 Task: Use the formula "ISFORMULA" in spreadsheet "Project portfolio".
Action: Mouse moved to (111, 89)
Screenshot: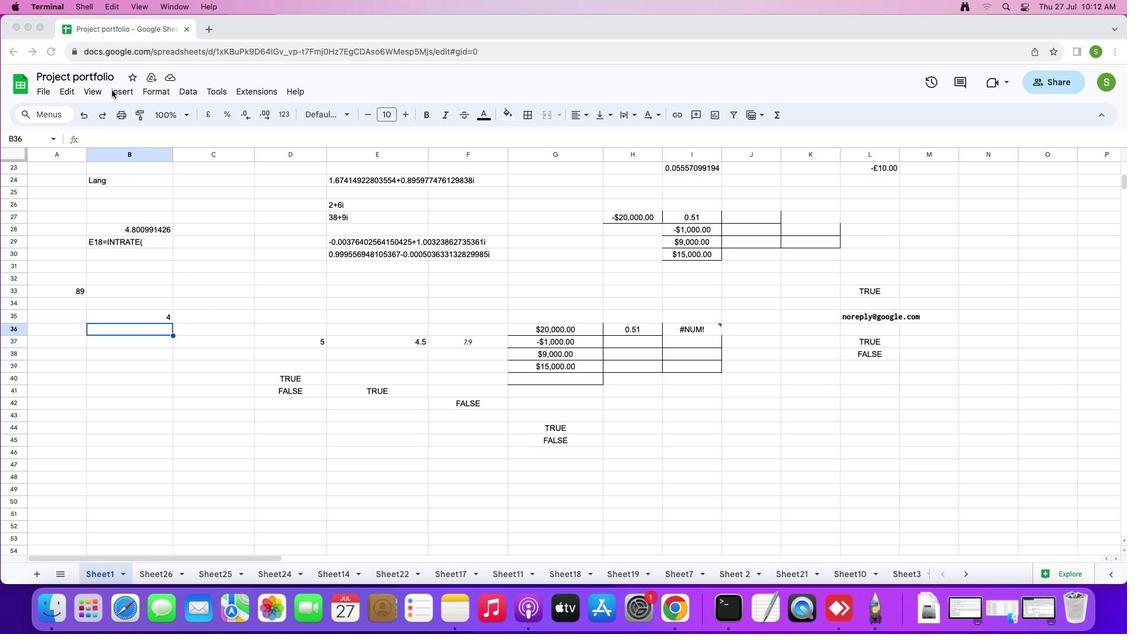 
Action: Mouse pressed left at (111, 89)
Screenshot: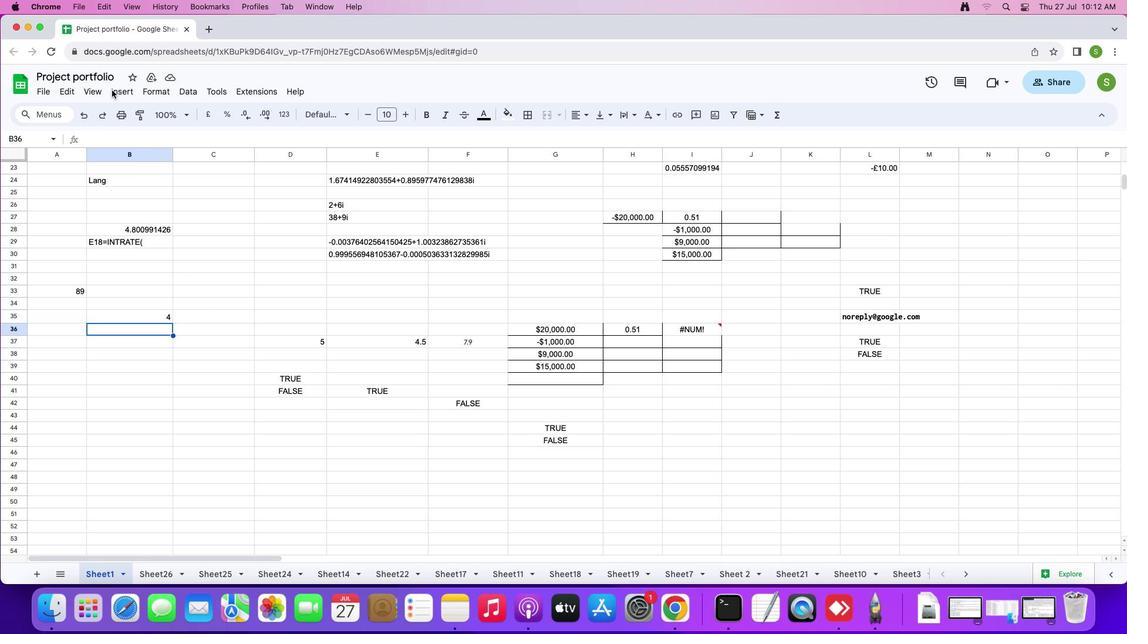 
Action: Mouse moved to (120, 93)
Screenshot: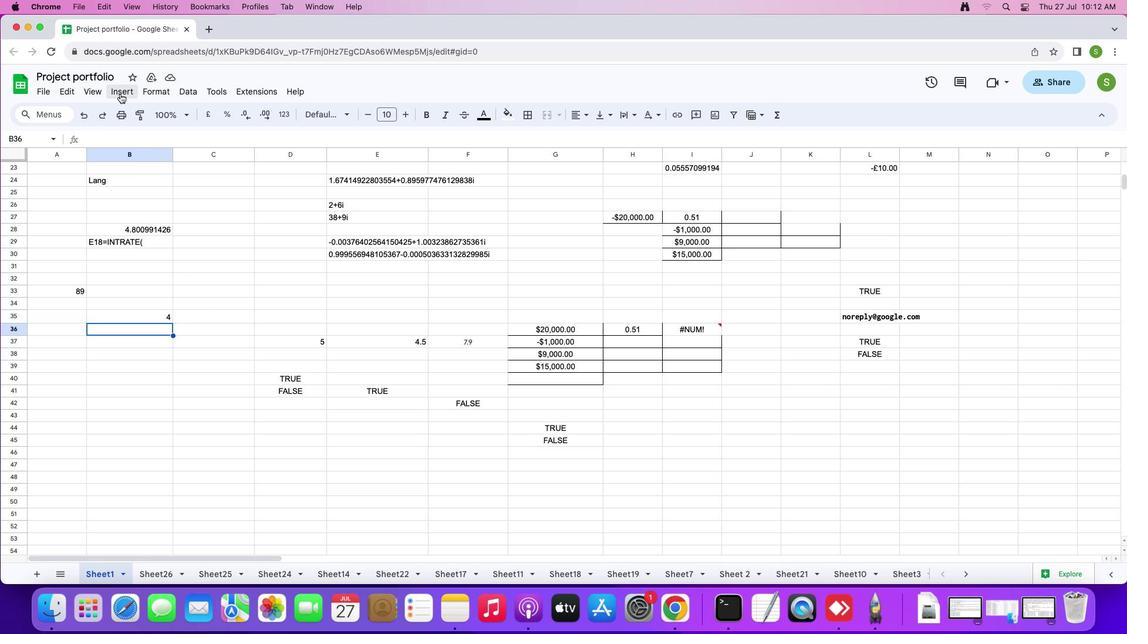 
Action: Mouse pressed left at (120, 93)
Screenshot: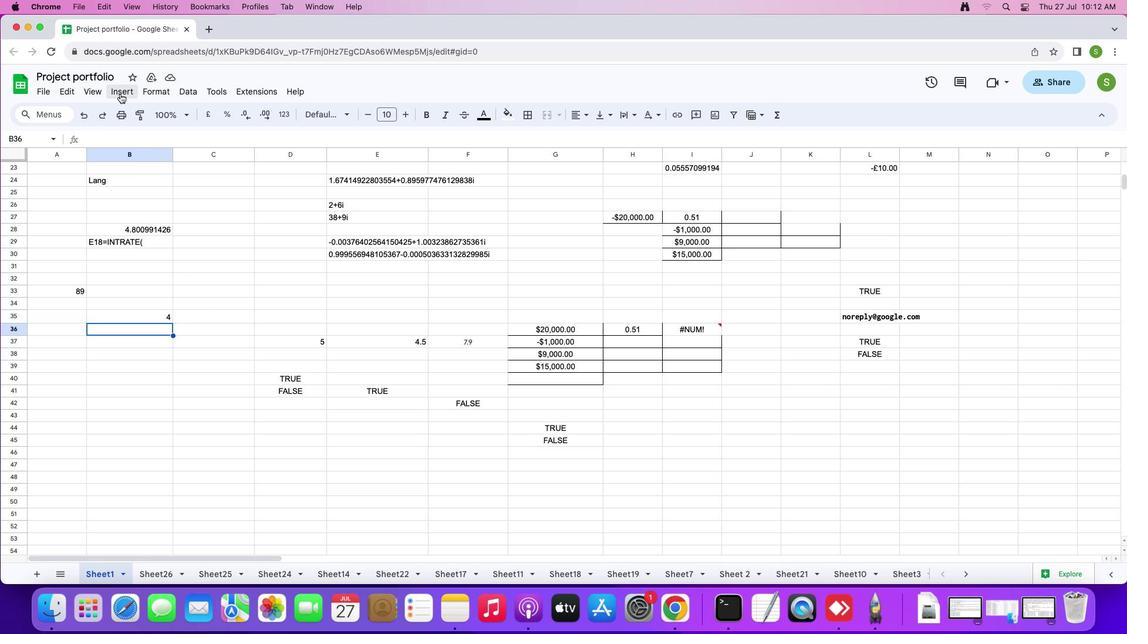 
Action: Mouse moved to (145, 280)
Screenshot: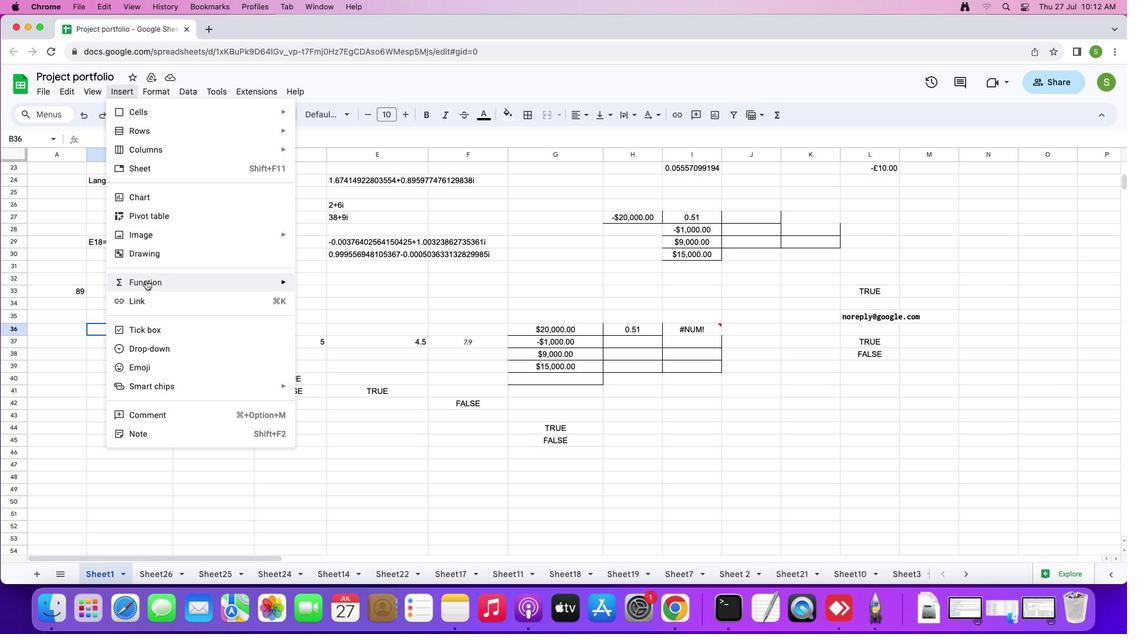 
Action: Mouse pressed left at (145, 280)
Screenshot: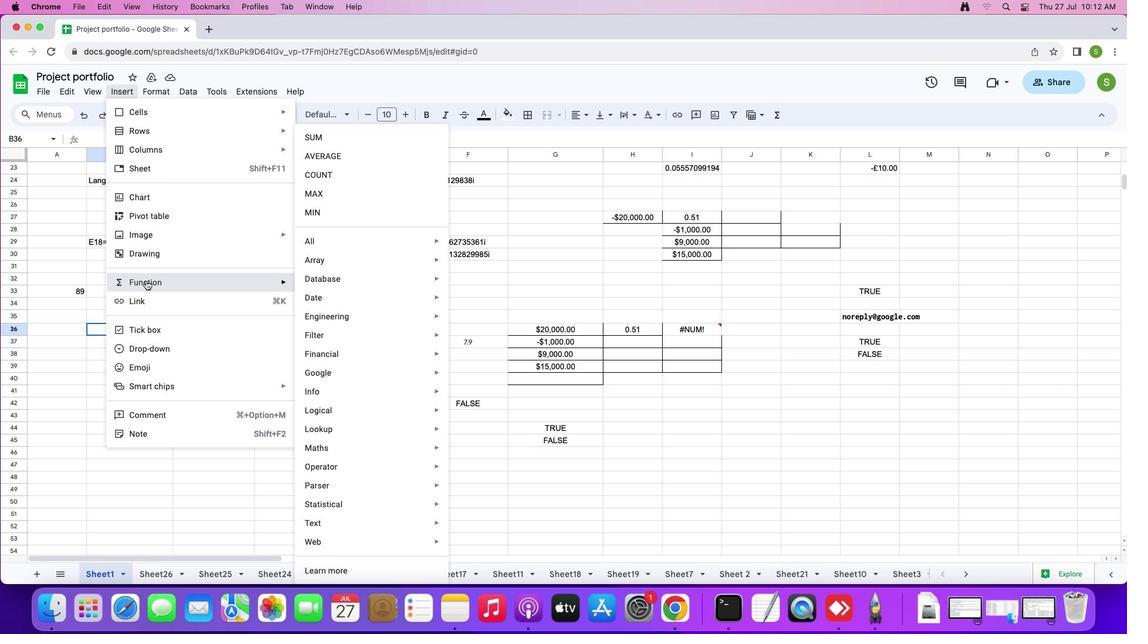 
Action: Mouse moved to (317, 243)
Screenshot: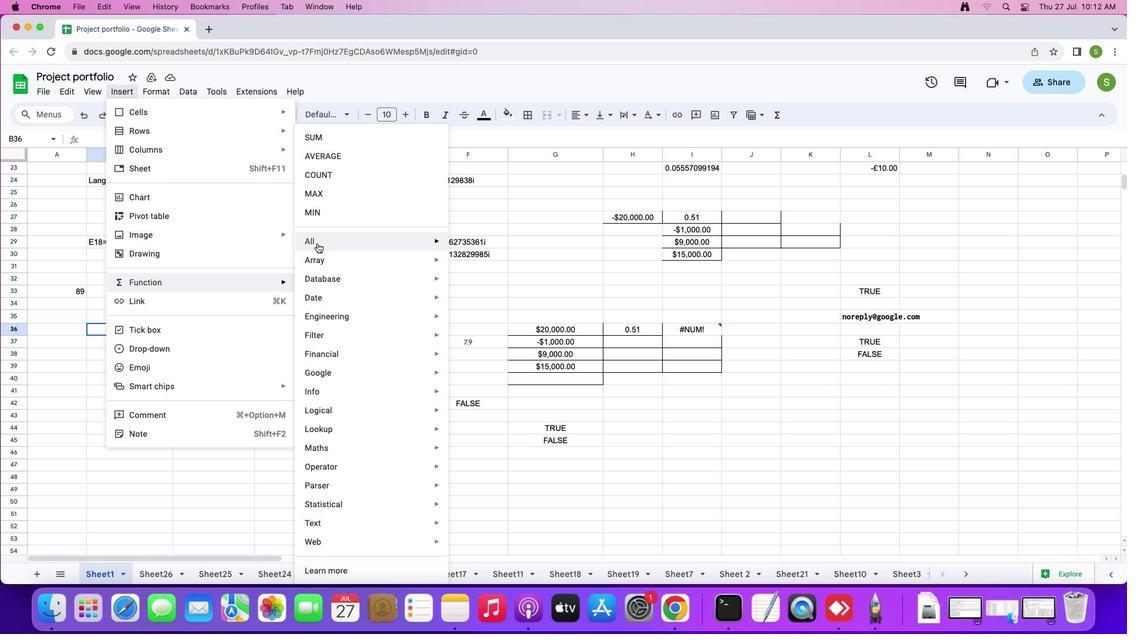 
Action: Mouse pressed left at (317, 243)
Screenshot: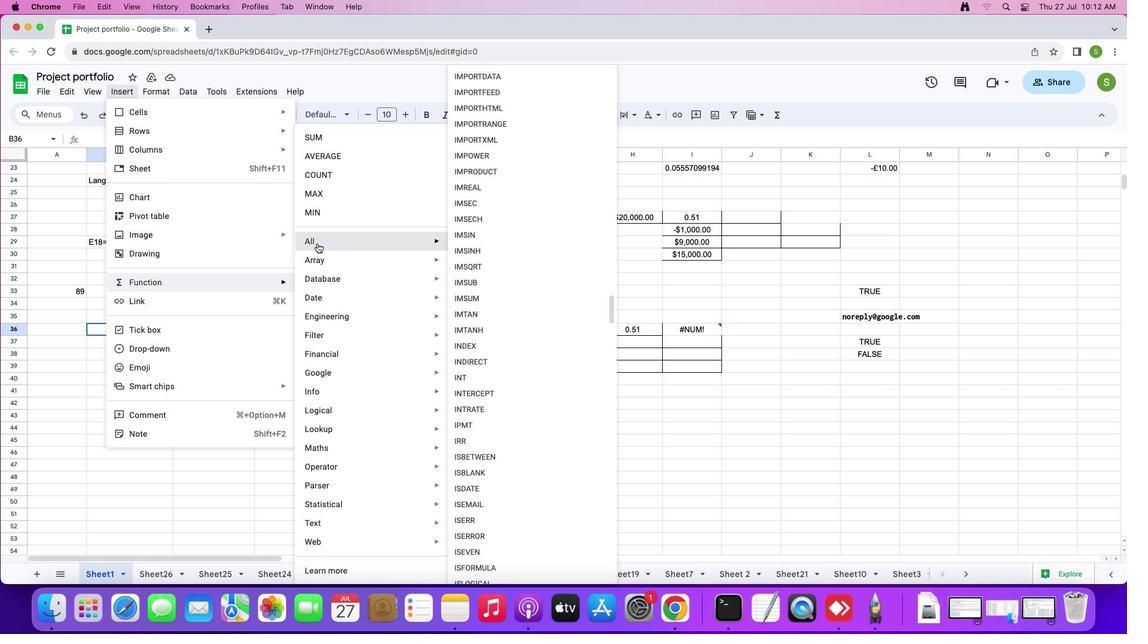 
Action: Mouse moved to (490, 580)
Screenshot: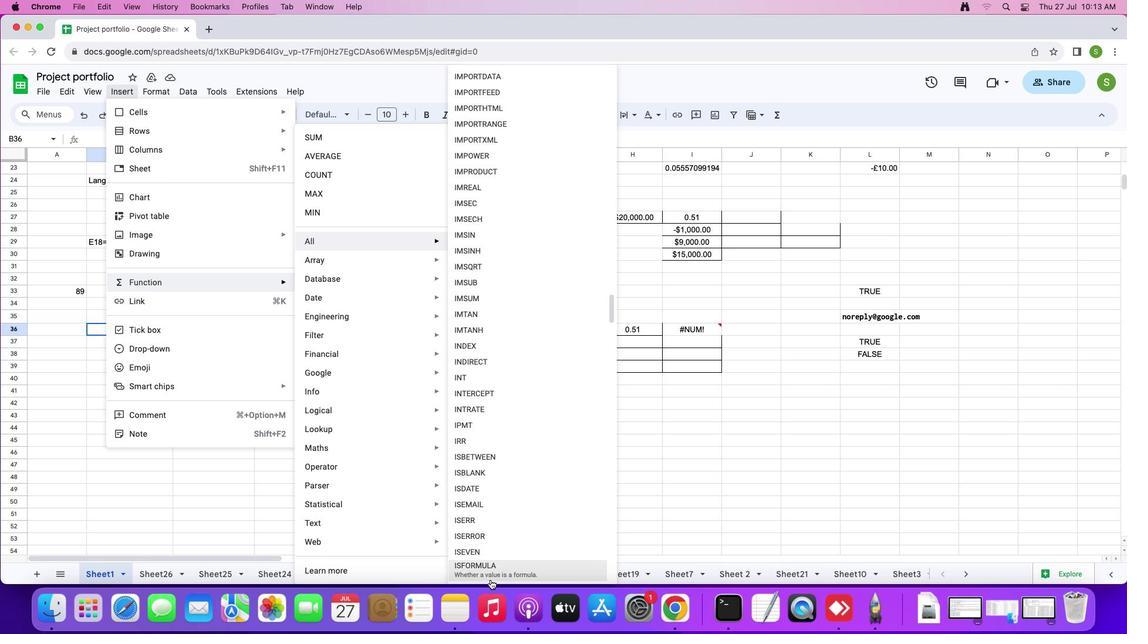 
Action: Mouse pressed left at (490, 580)
Screenshot: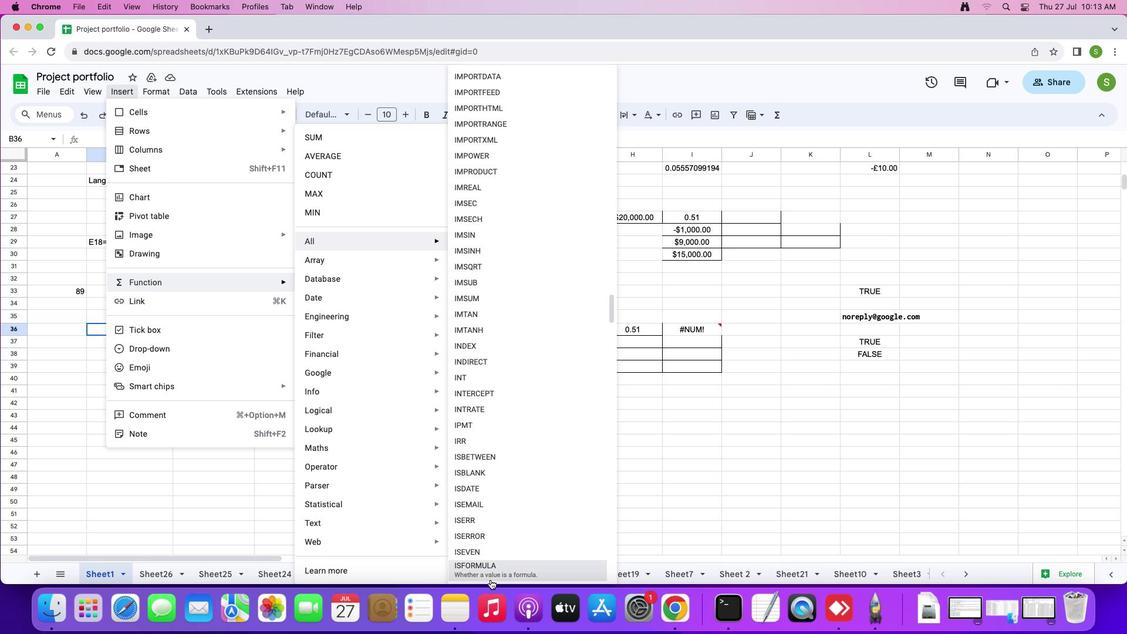 
Action: Mouse moved to (148, 313)
Screenshot: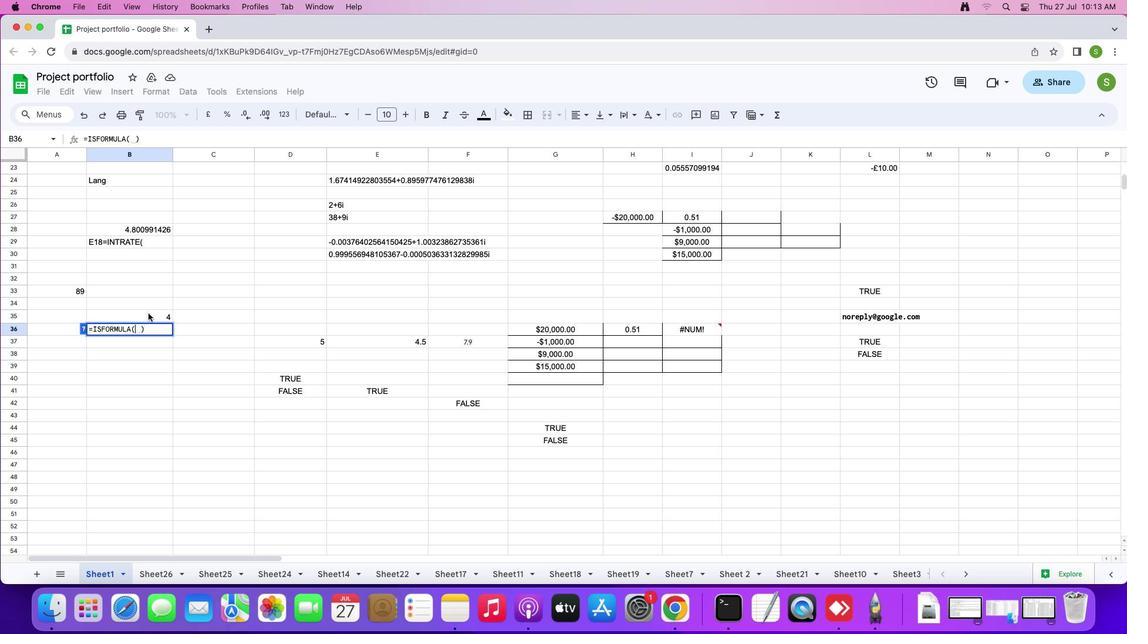 
Action: Mouse pressed left at (148, 313)
Screenshot: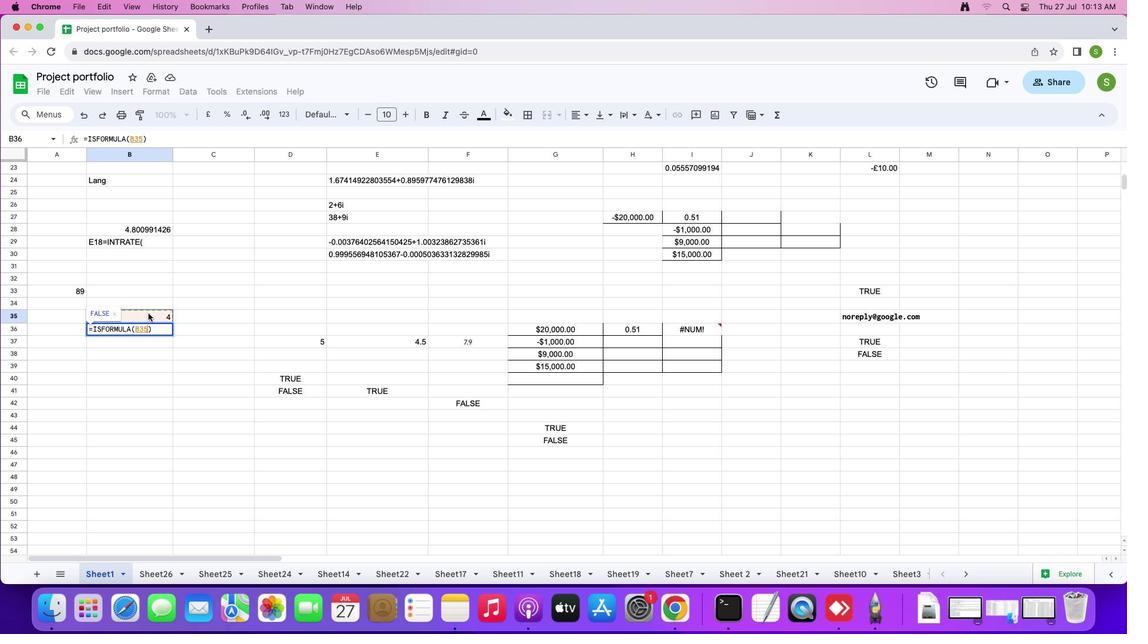 
Action: Key pressed Key.enter
Screenshot: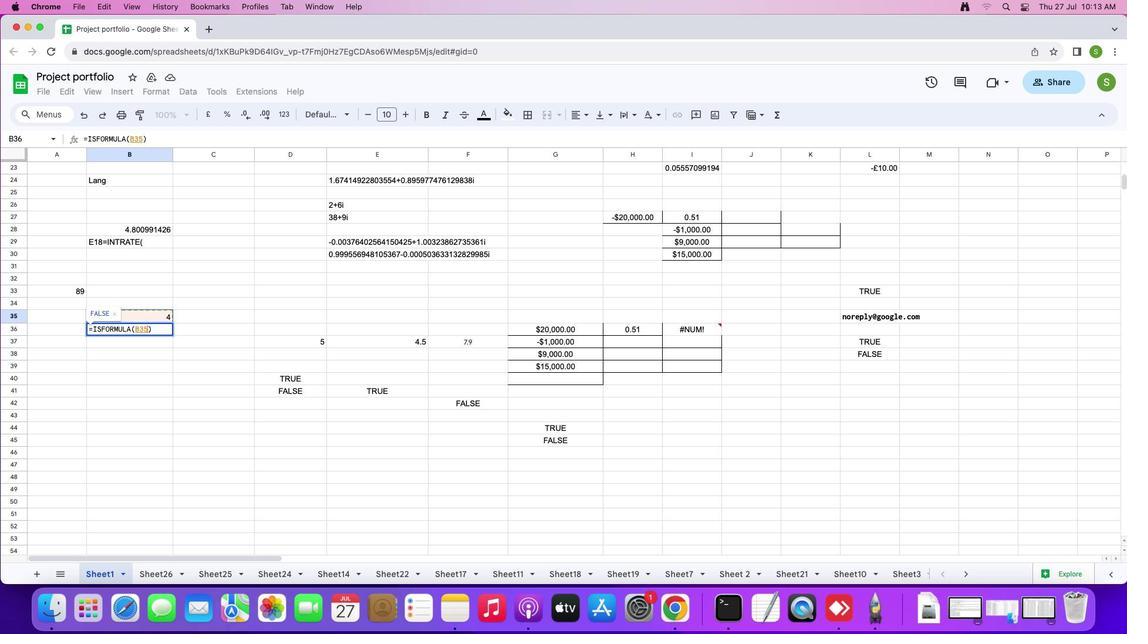 
